 Task: Add Sprouts Whipped Cream Cheese Spread to the cart.
Action: Mouse moved to (330, 157)
Screenshot: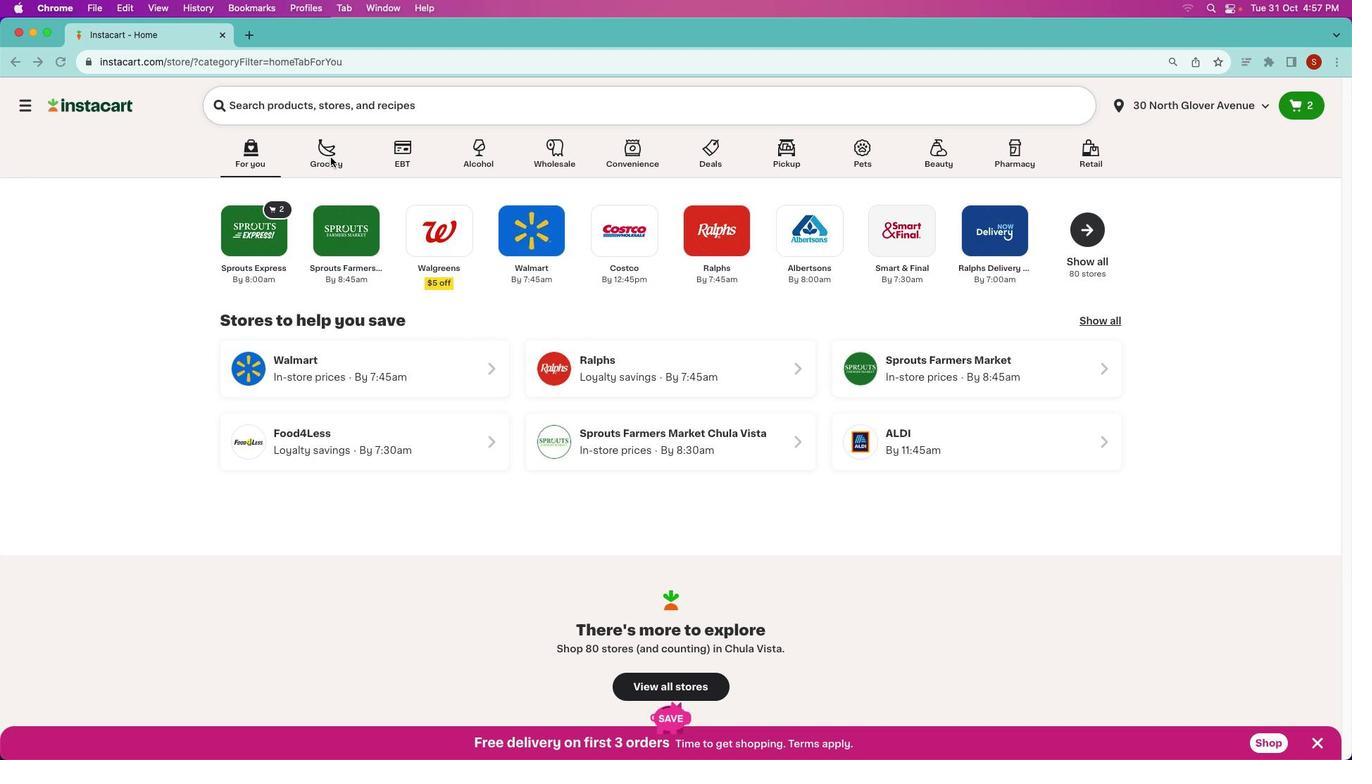 
Action: Mouse pressed left at (330, 157)
Screenshot: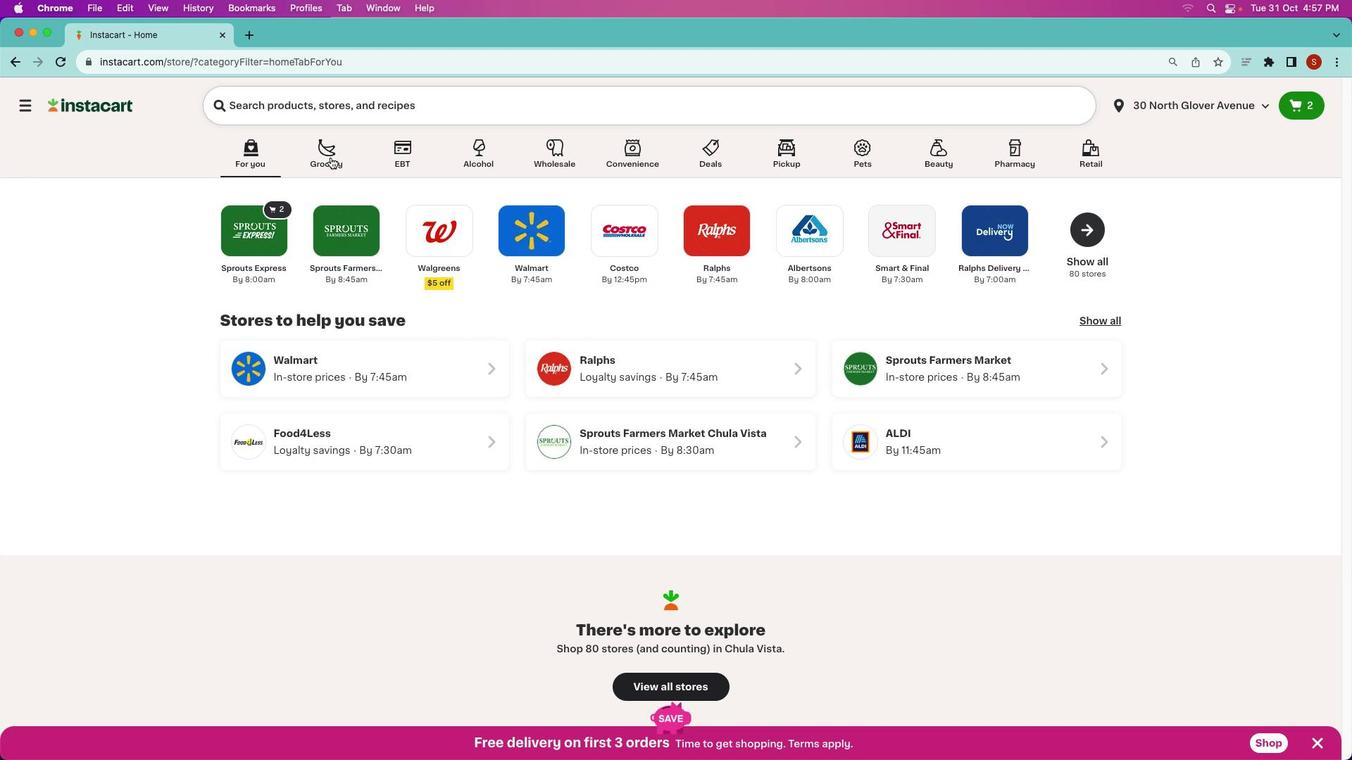 
Action: Mouse pressed left at (330, 157)
Screenshot: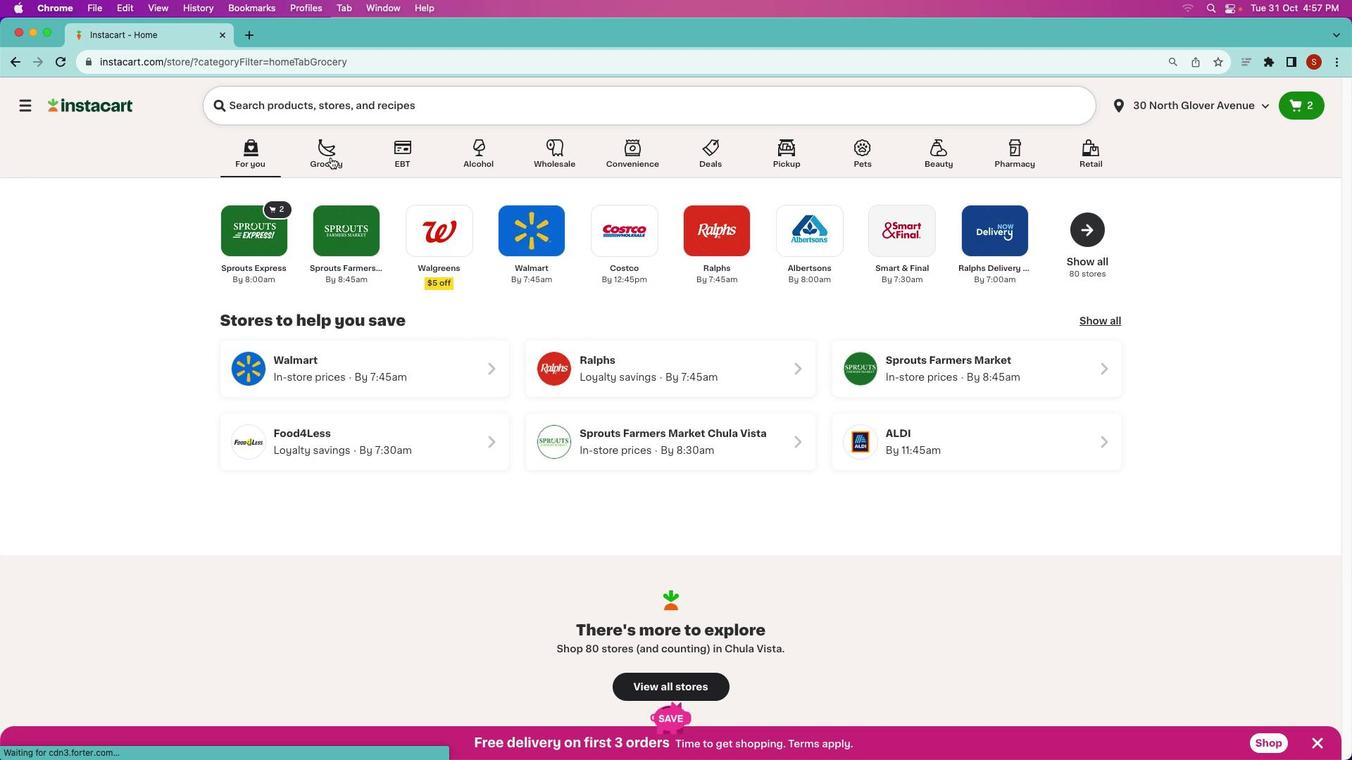 
Action: Mouse moved to (583, 379)
Screenshot: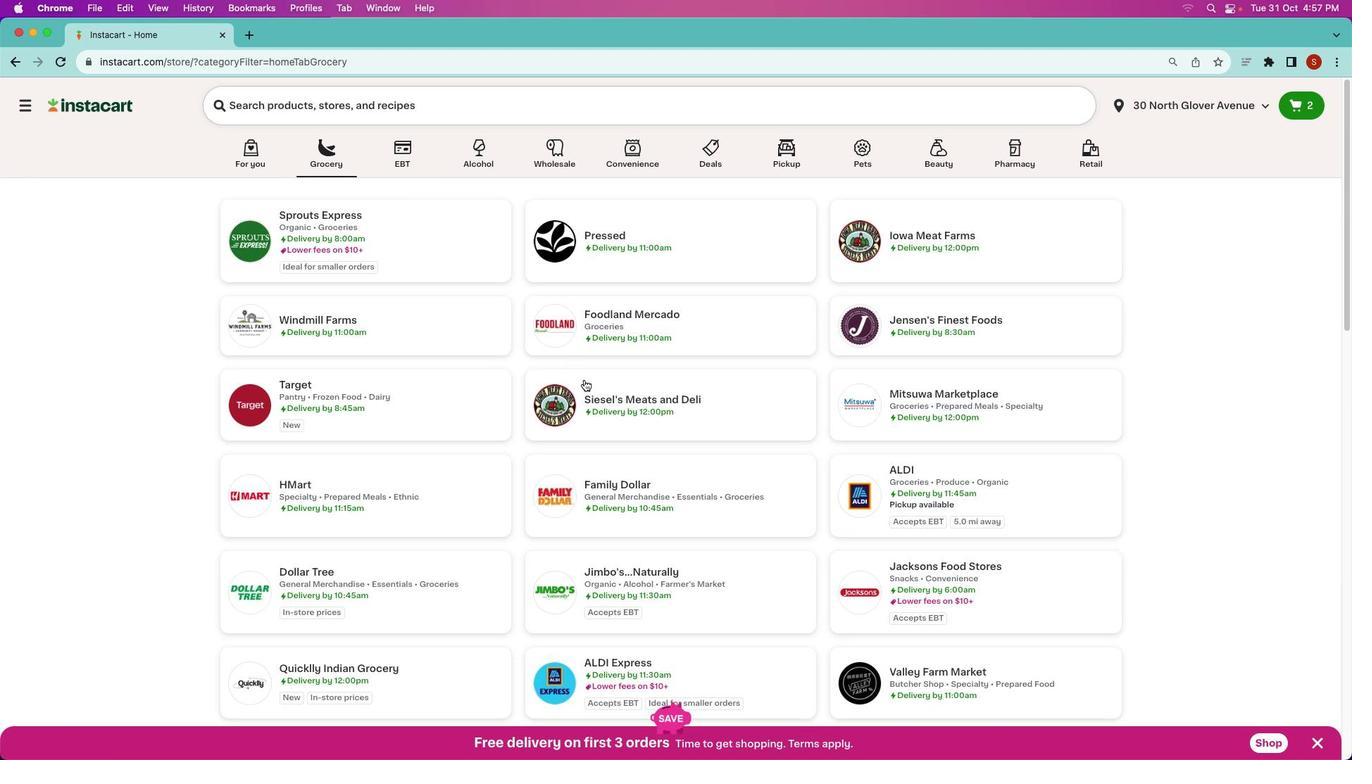 
Action: Mouse scrolled (583, 379) with delta (0, 0)
Screenshot: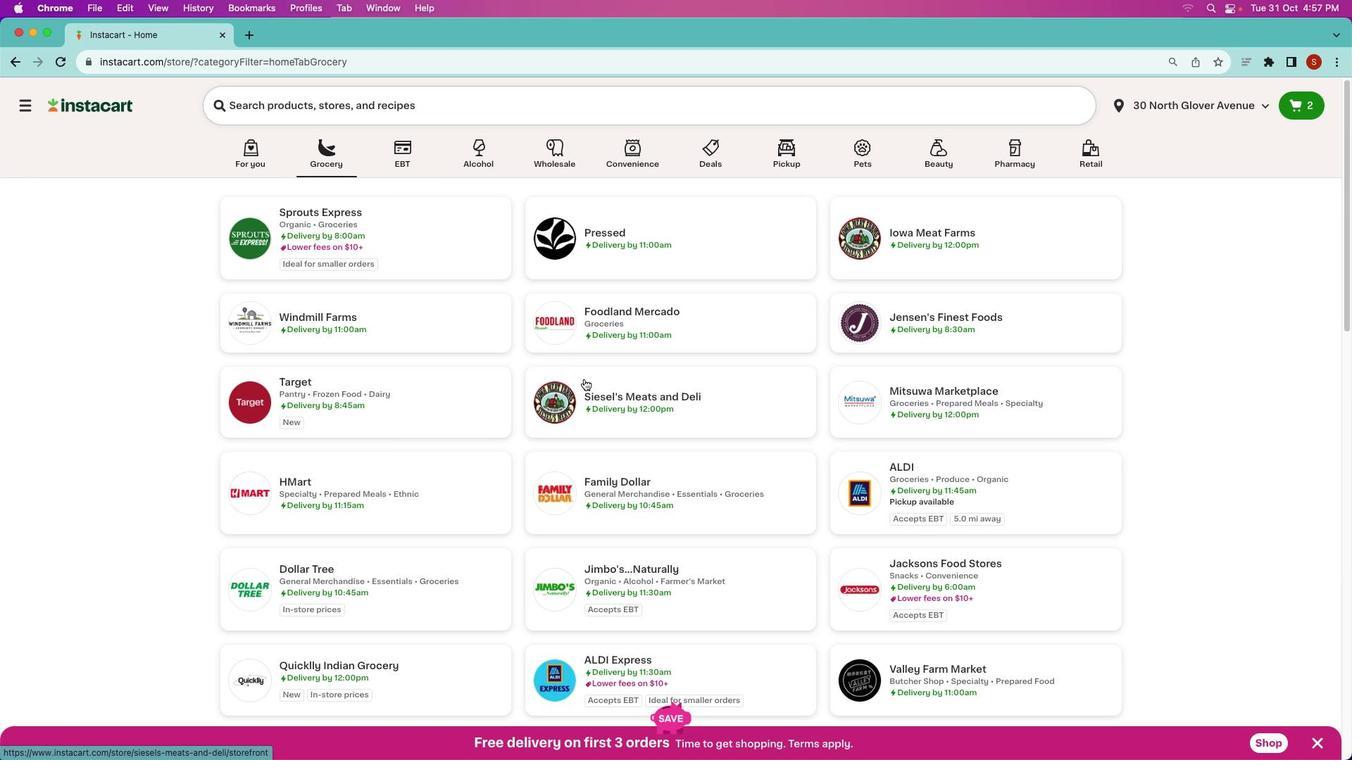 
Action: Mouse moved to (583, 379)
Screenshot: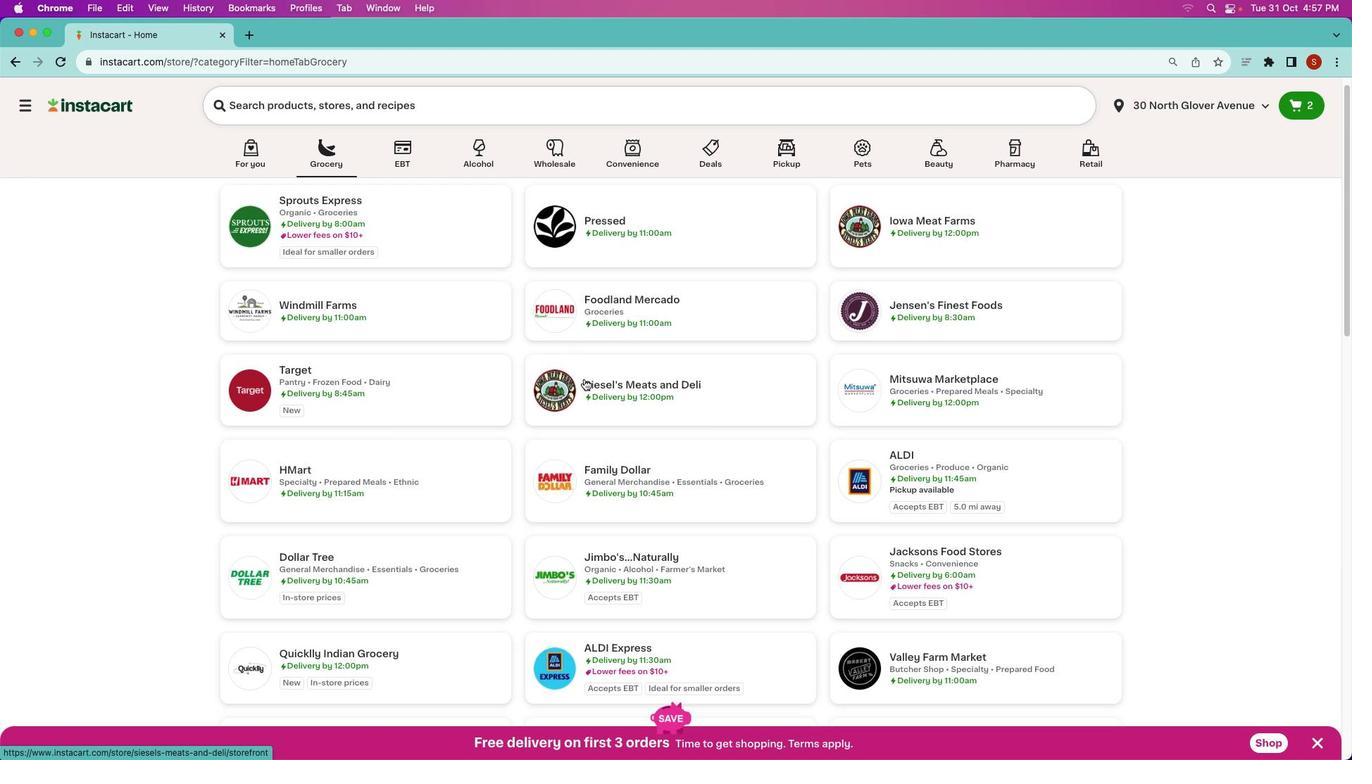 
Action: Mouse scrolled (583, 379) with delta (0, 0)
Screenshot: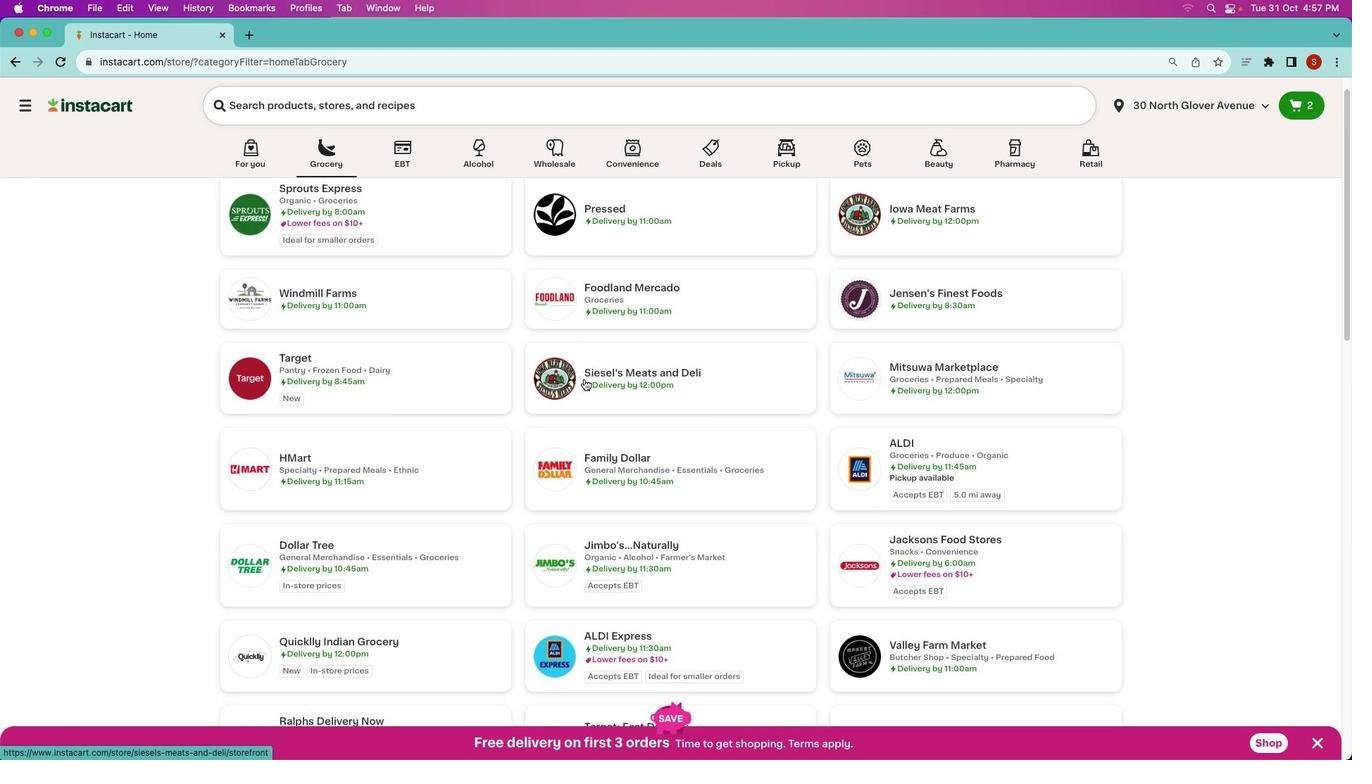 
Action: Mouse moved to (584, 379)
Screenshot: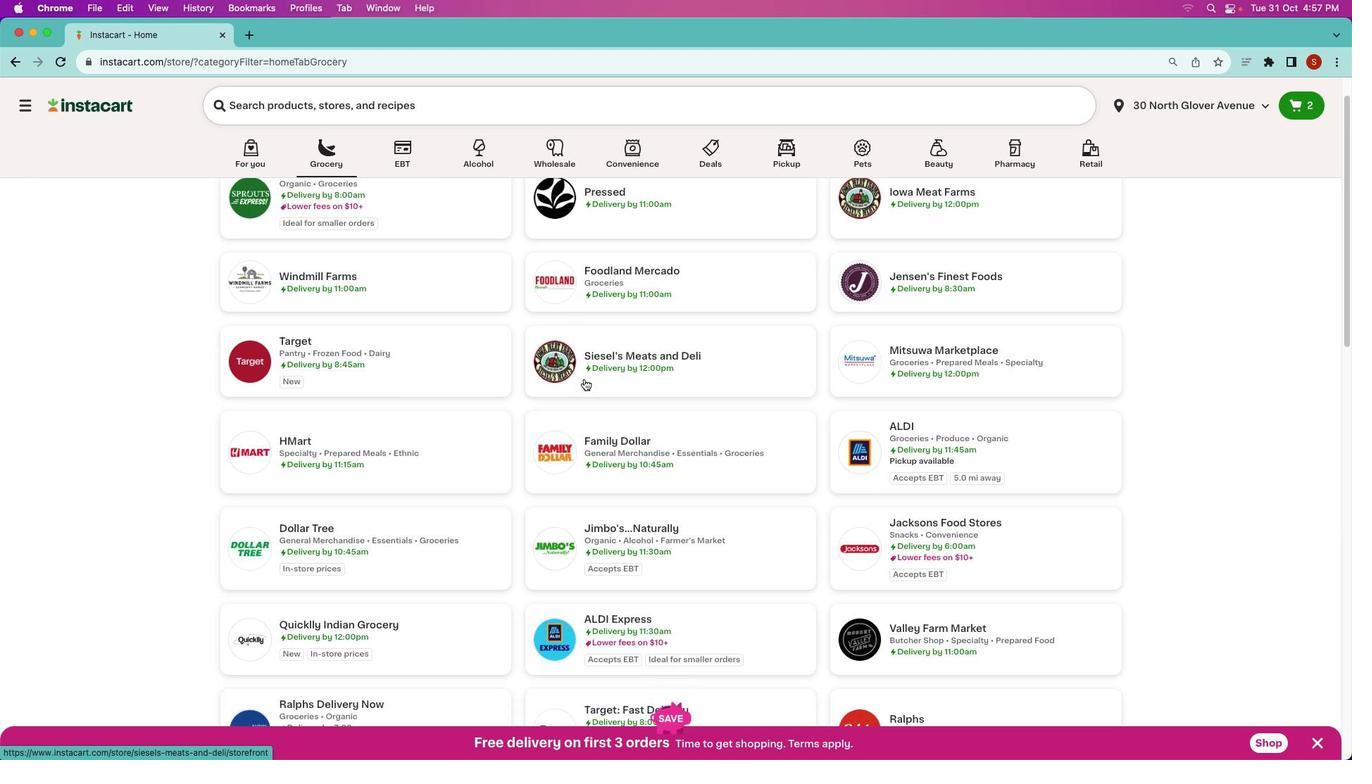 
Action: Mouse scrolled (584, 379) with delta (0, 0)
Screenshot: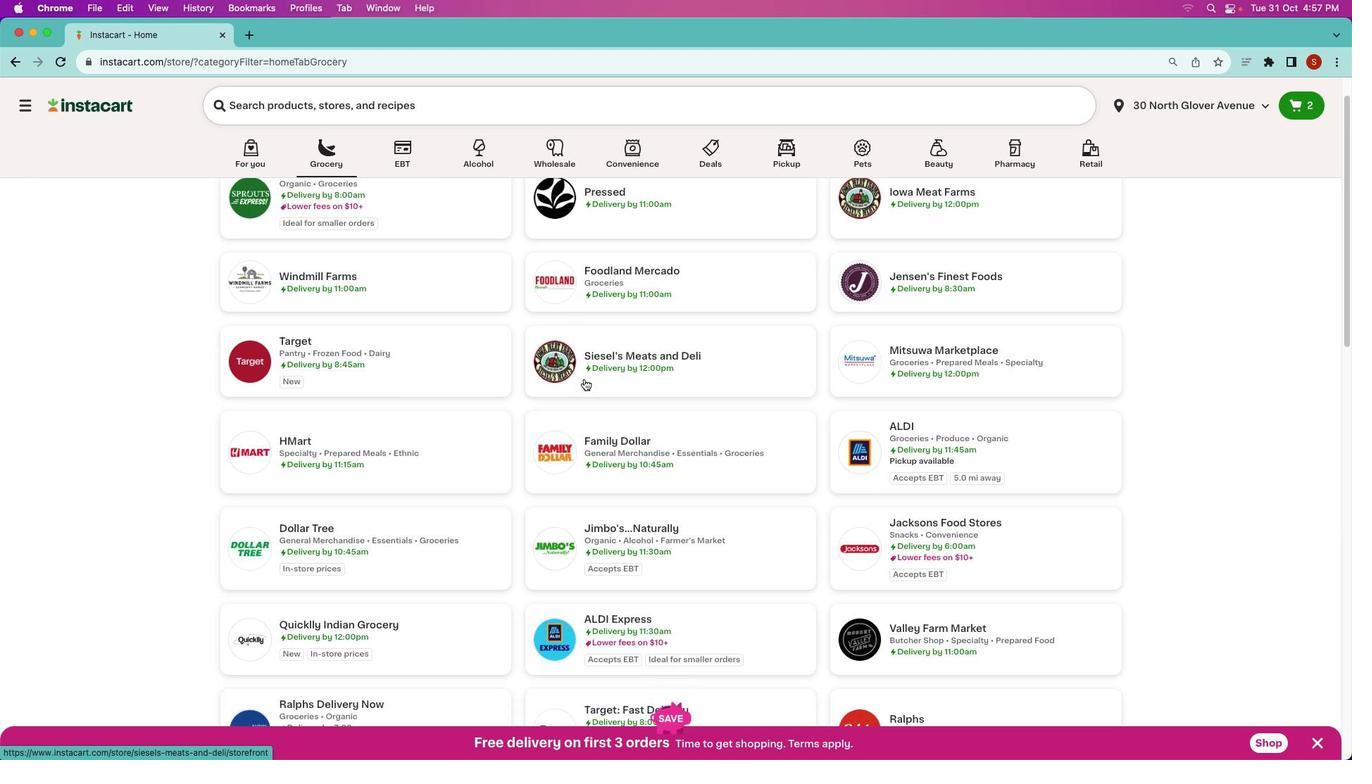 
Action: Mouse moved to (584, 379)
Screenshot: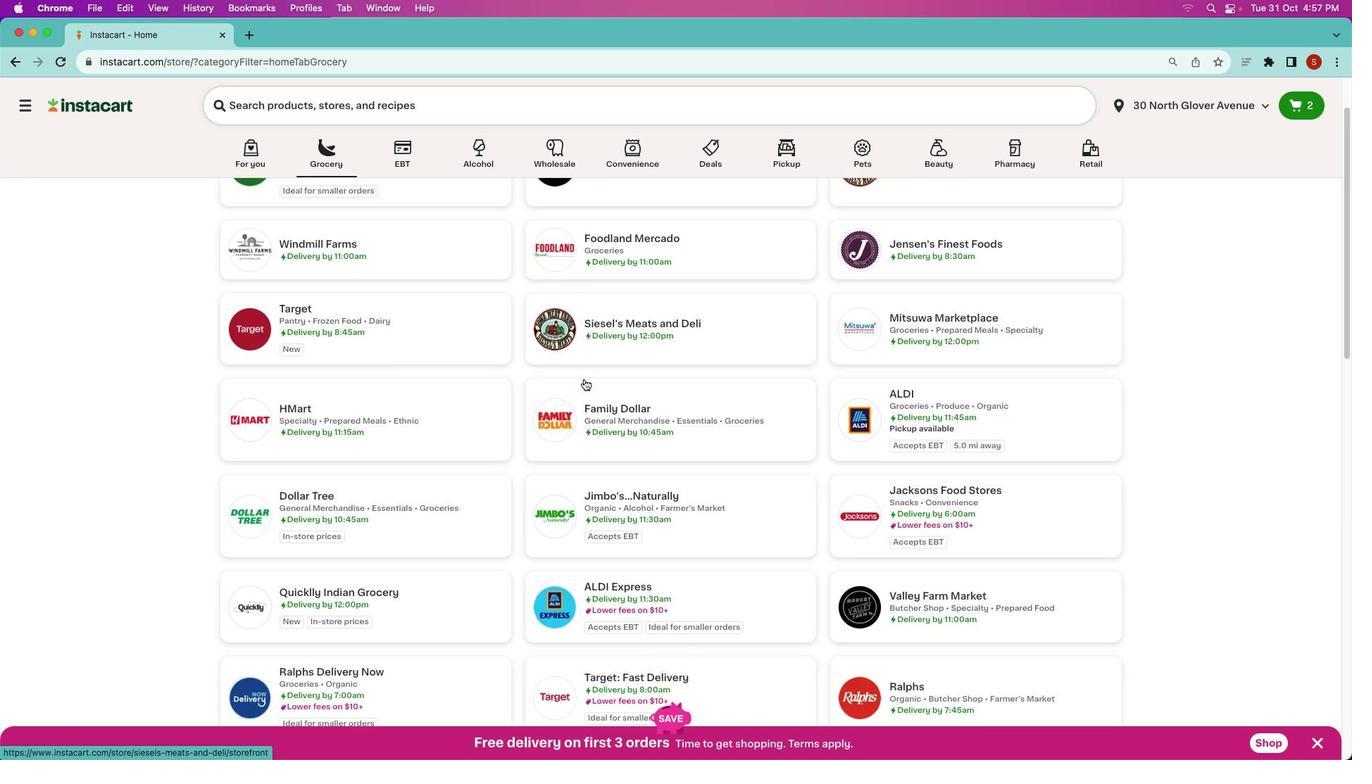 
Action: Mouse scrolled (584, 379) with delta (0, -1)
Screenshot: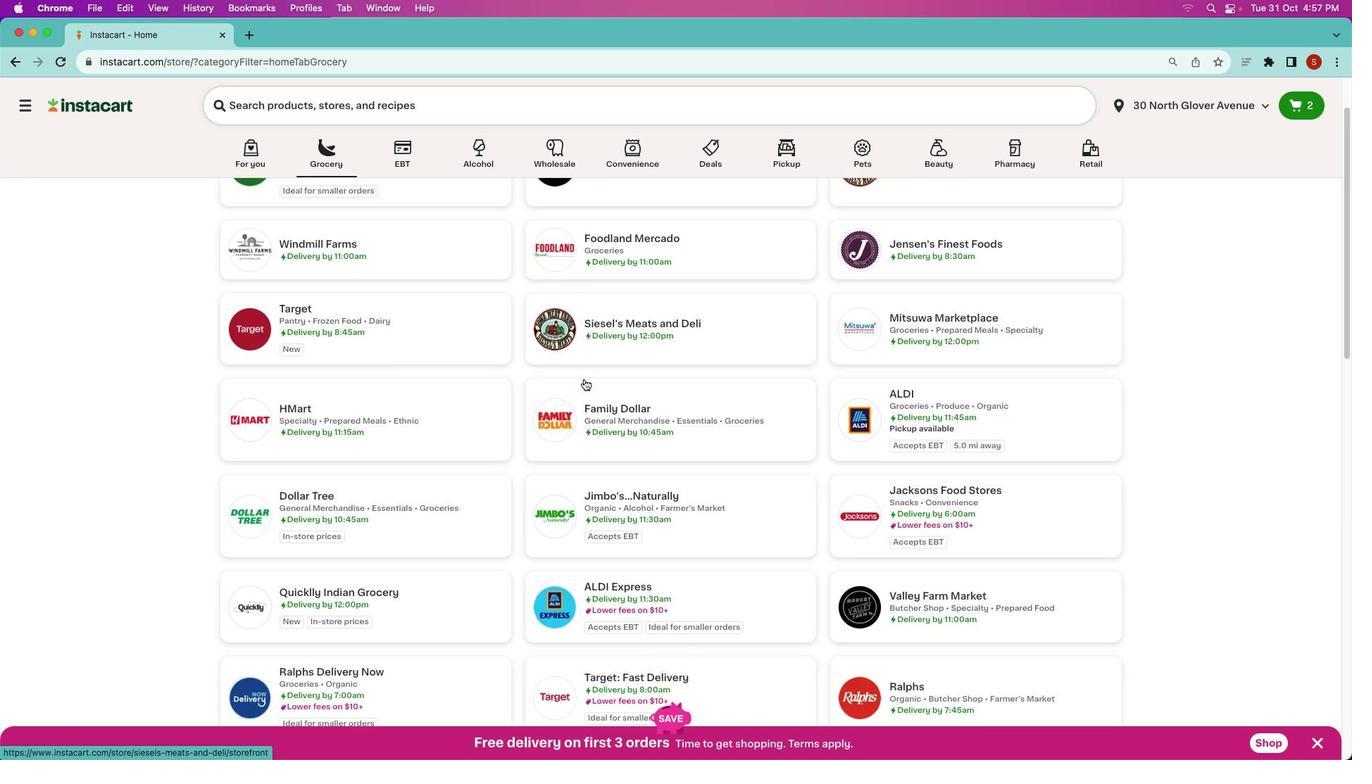 
Action: Mouse moved to (584, 378)
Screenshot: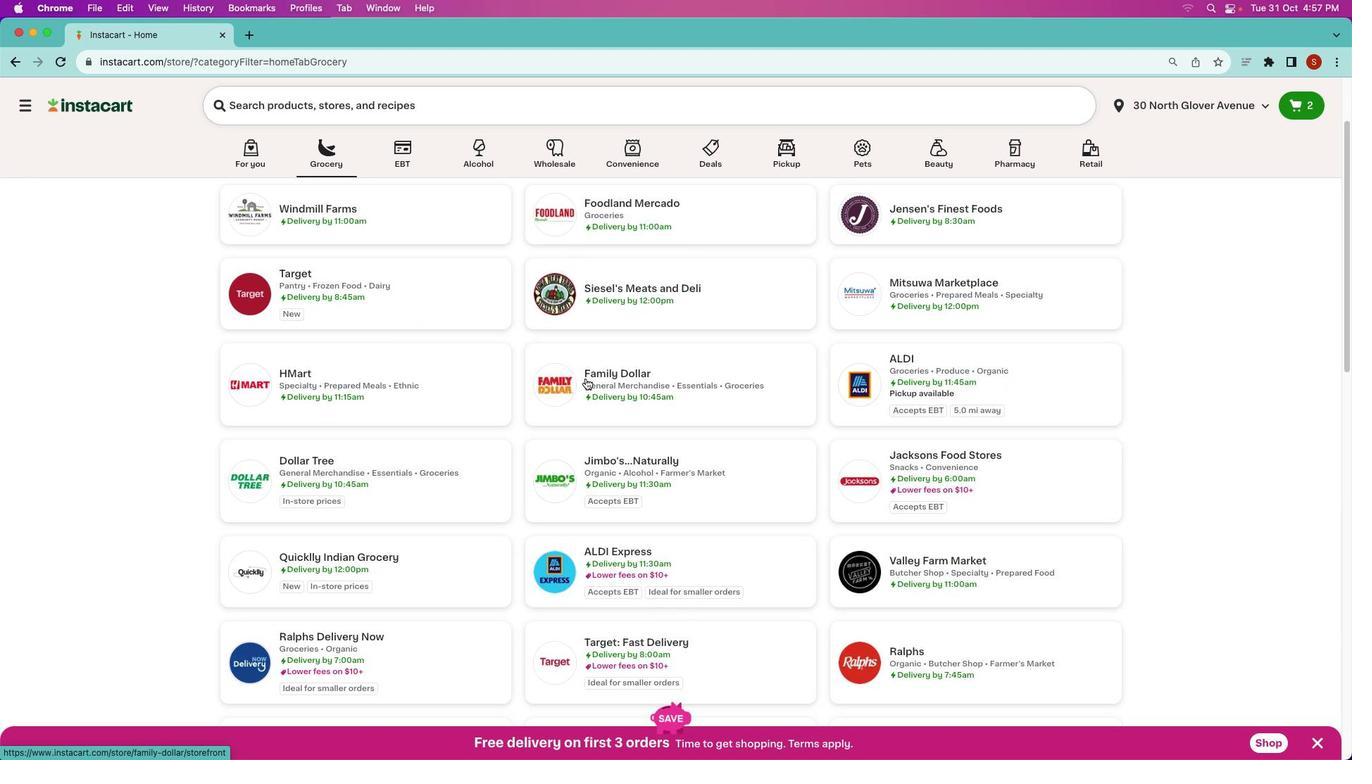 
Action: Mouse scrolled (584, 378) with delta (0, 0)
Screenshot: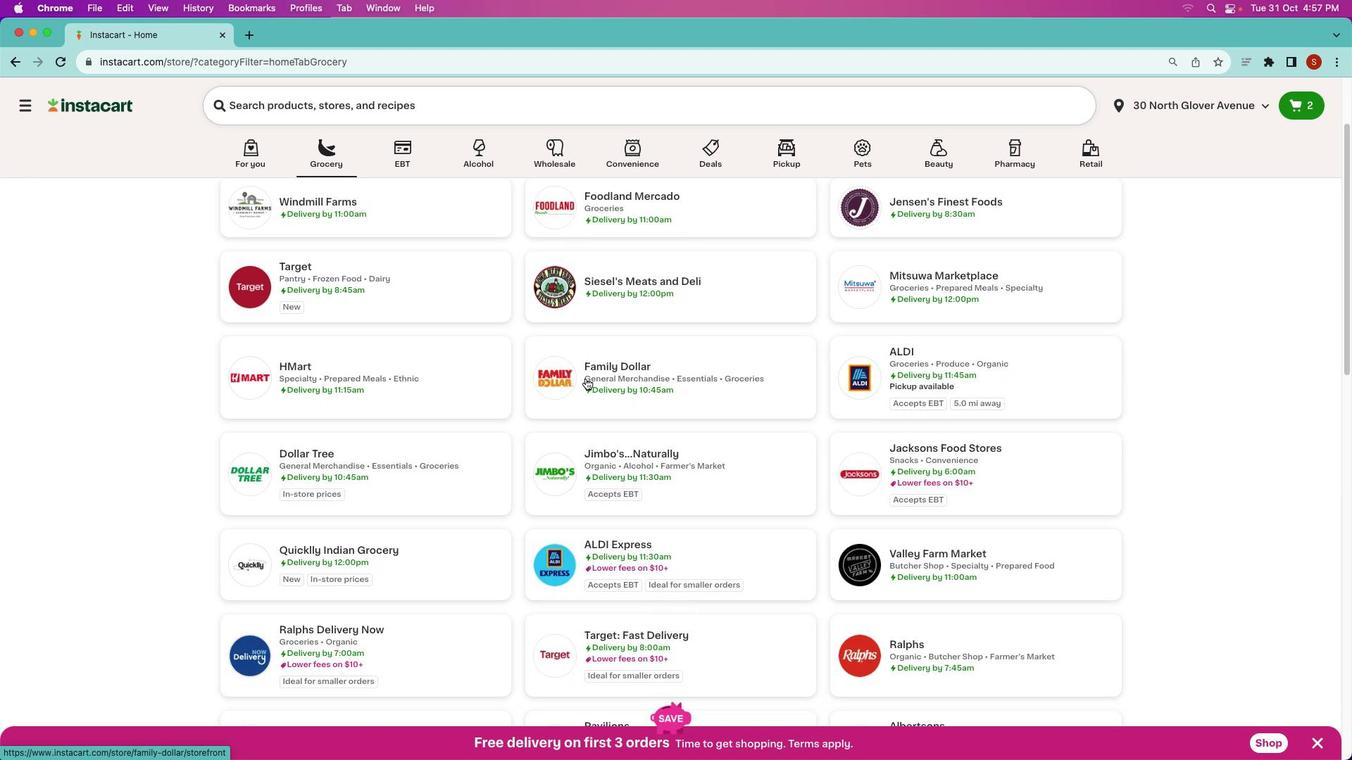 
Action: Mouse moved to (585, 378)
Screenshot: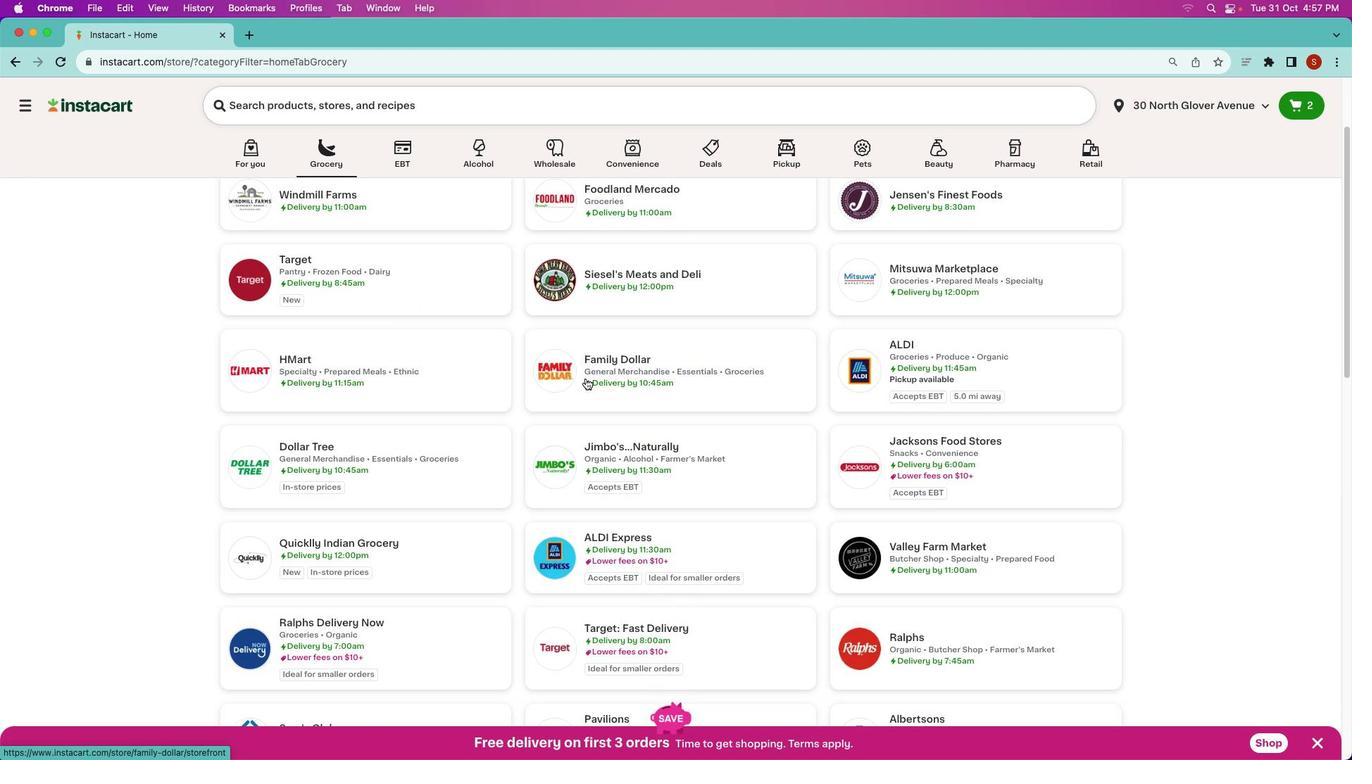 
Action: Mouse scrolled (585, 378) with delta (0, 0)
Screenshot: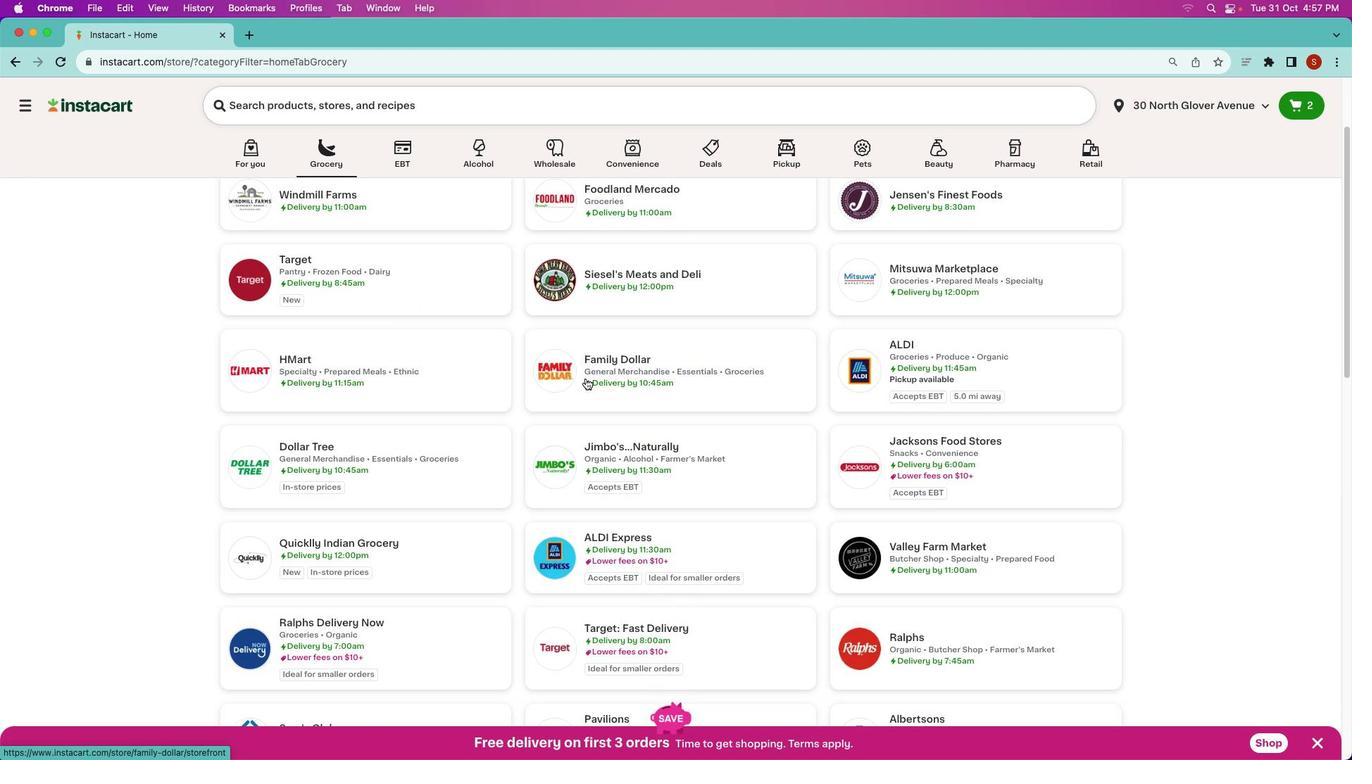 
Action: Mouse moved to (586, 385)
Screenshot: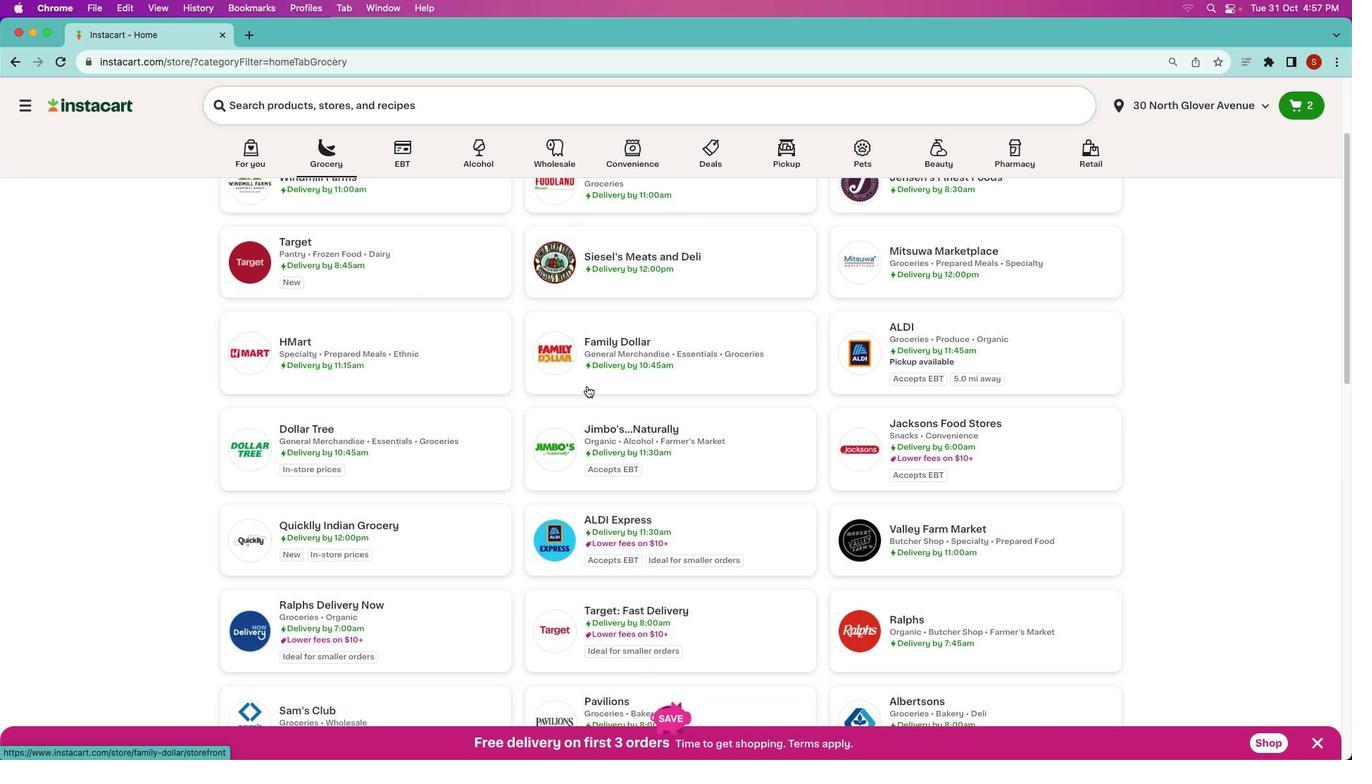 
Action: Mouse scrolled (586, 385) with delta (0, 0)
Screenshot: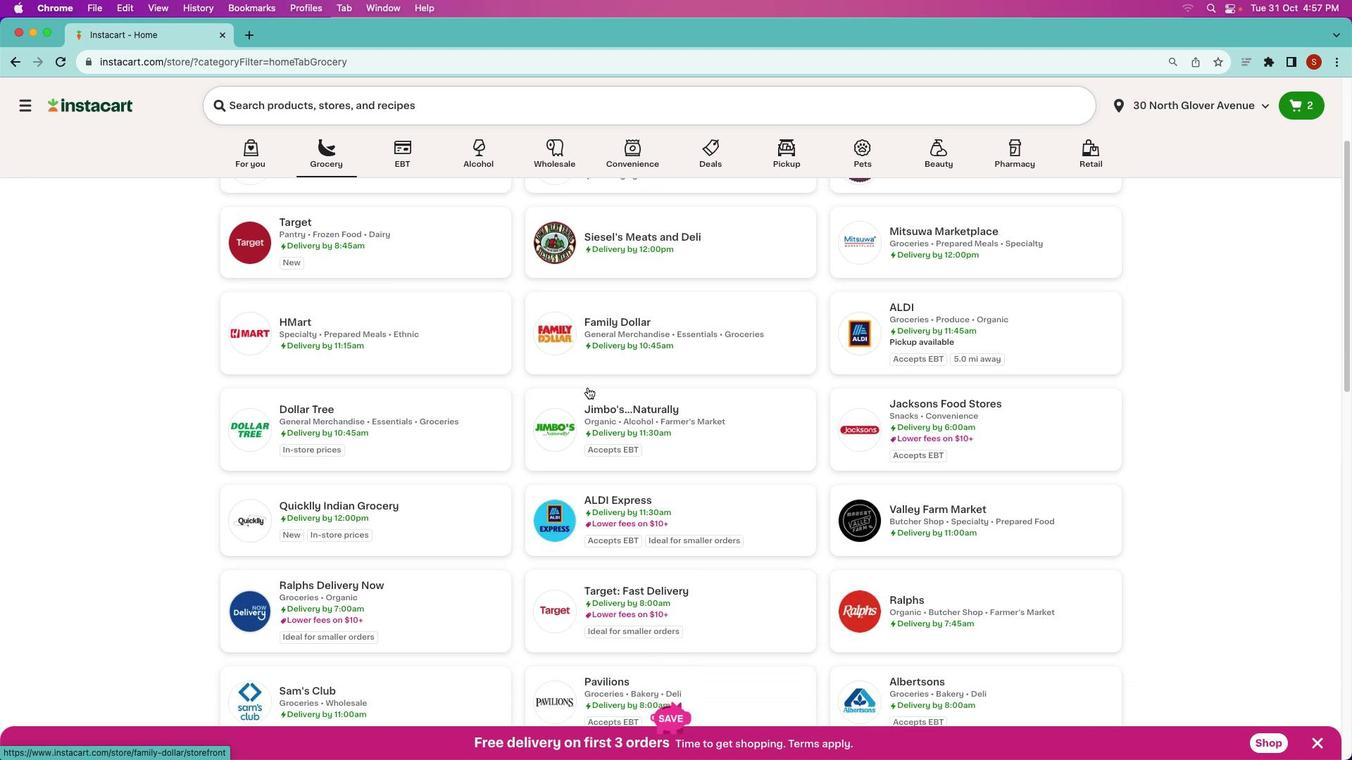 
Action: Mouse scrolled (586, 385) with delta (0, 0)
Screenshot: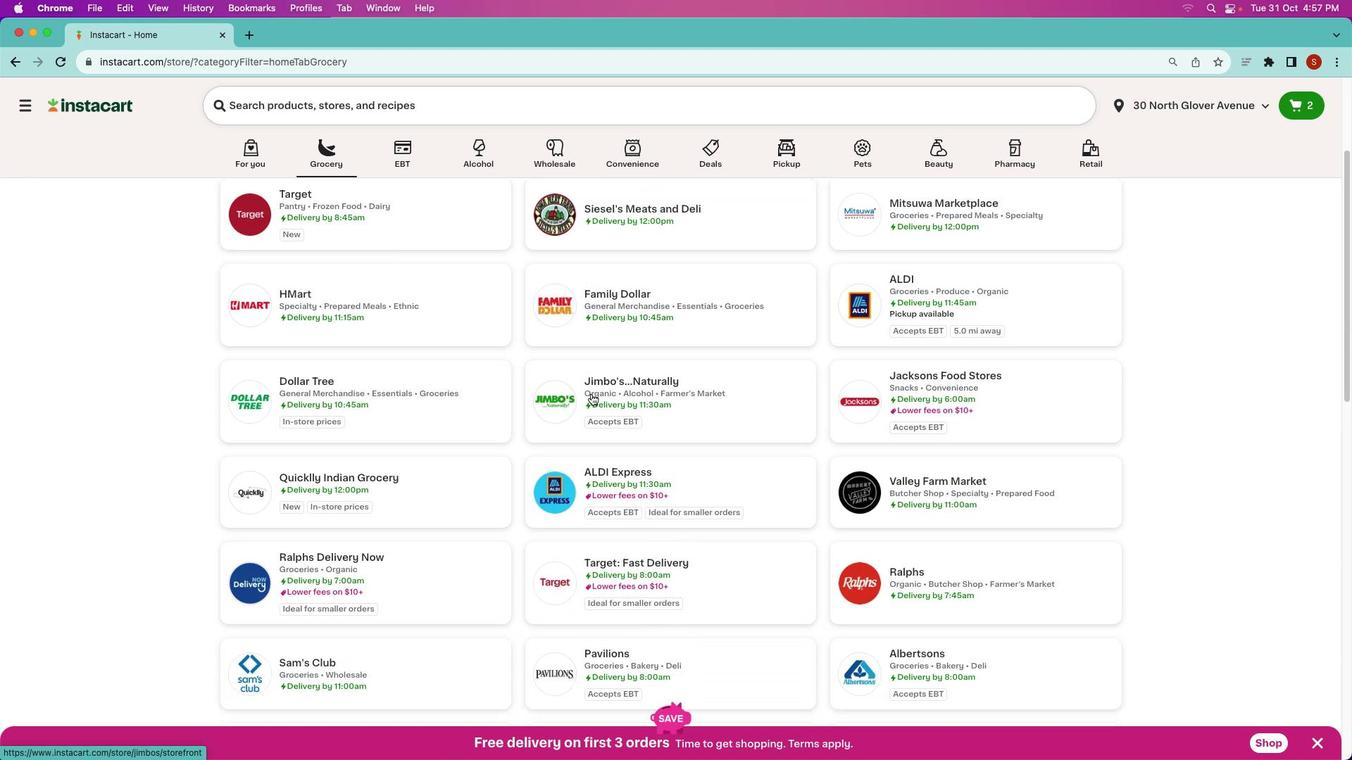 
Action: Mouse scrolled (586, 385) with delta (0, -1)
Screenshot: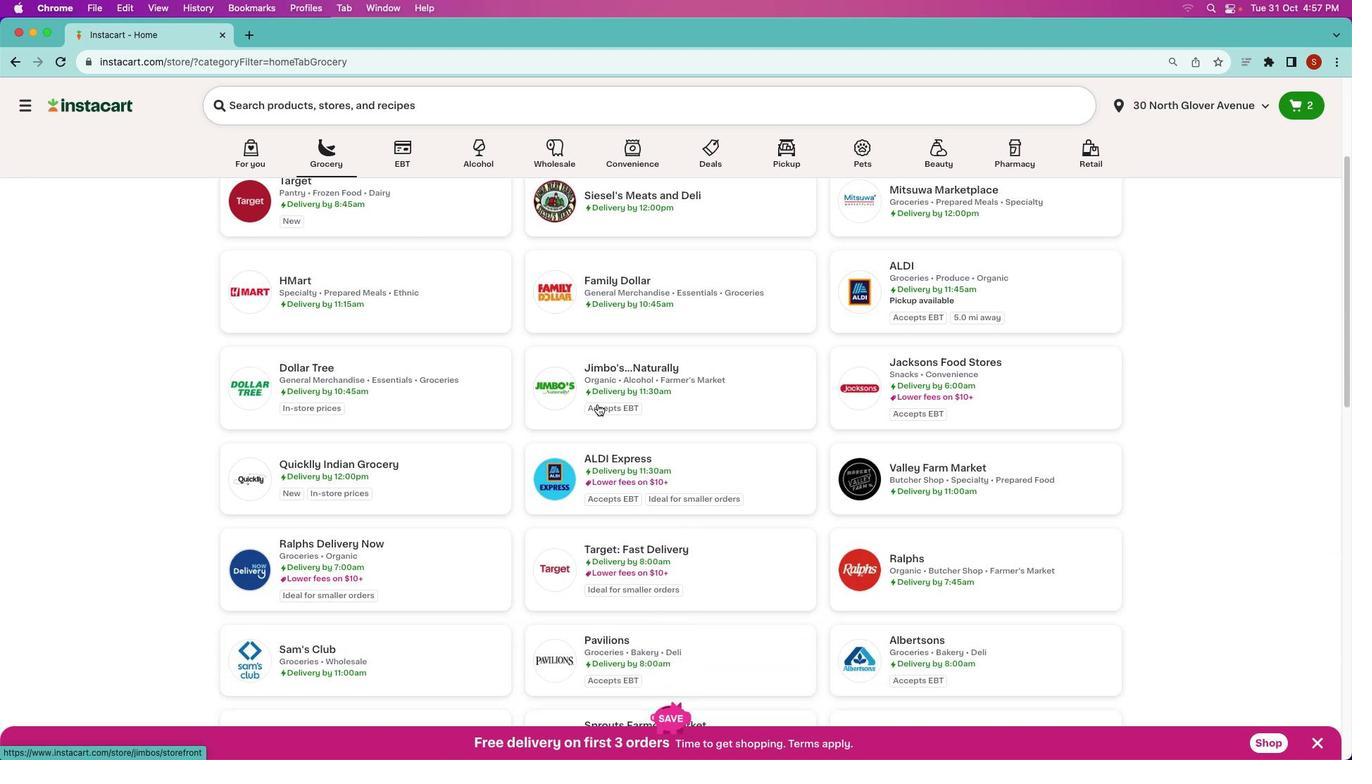 
Action: Mouse moved to (604, 418)
Screenshot: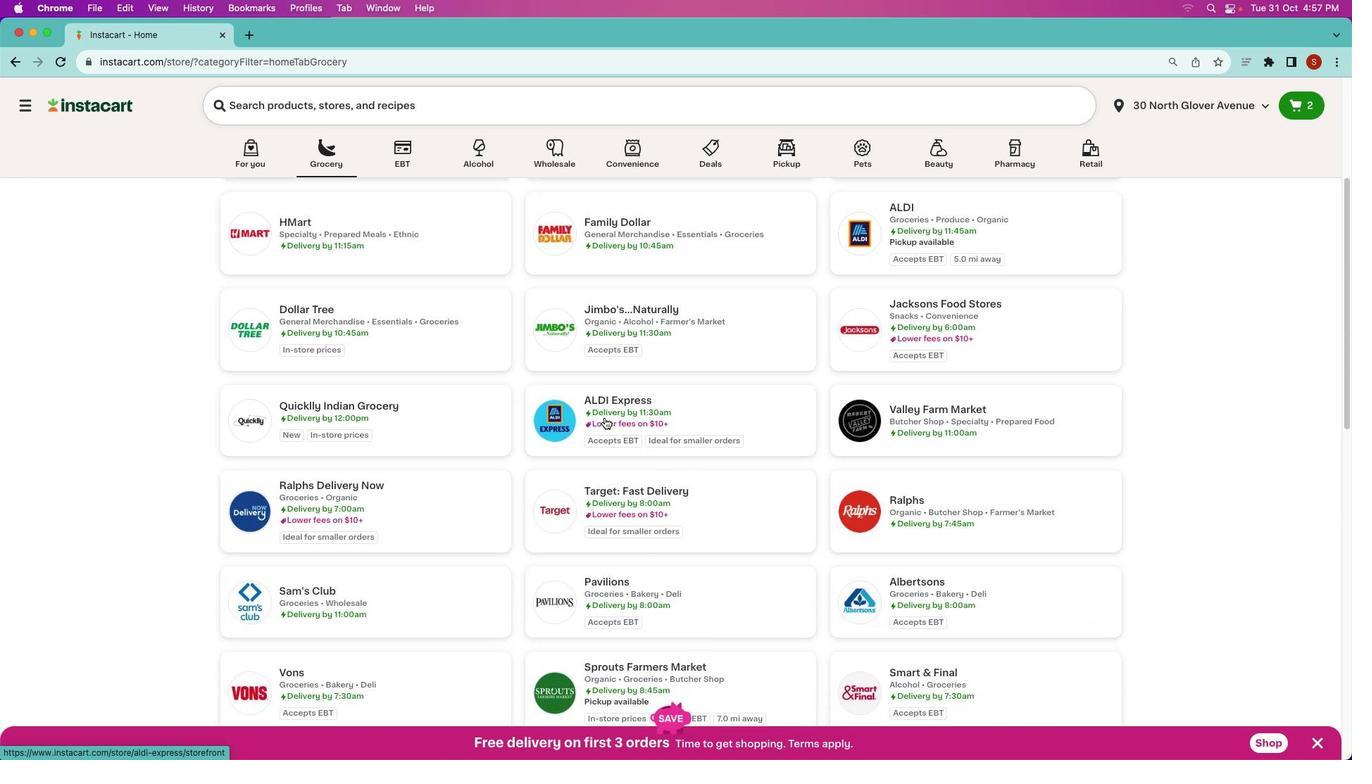 
Action: Mouse scrolled (604, 418) with delta (0, 0)
Screenshot: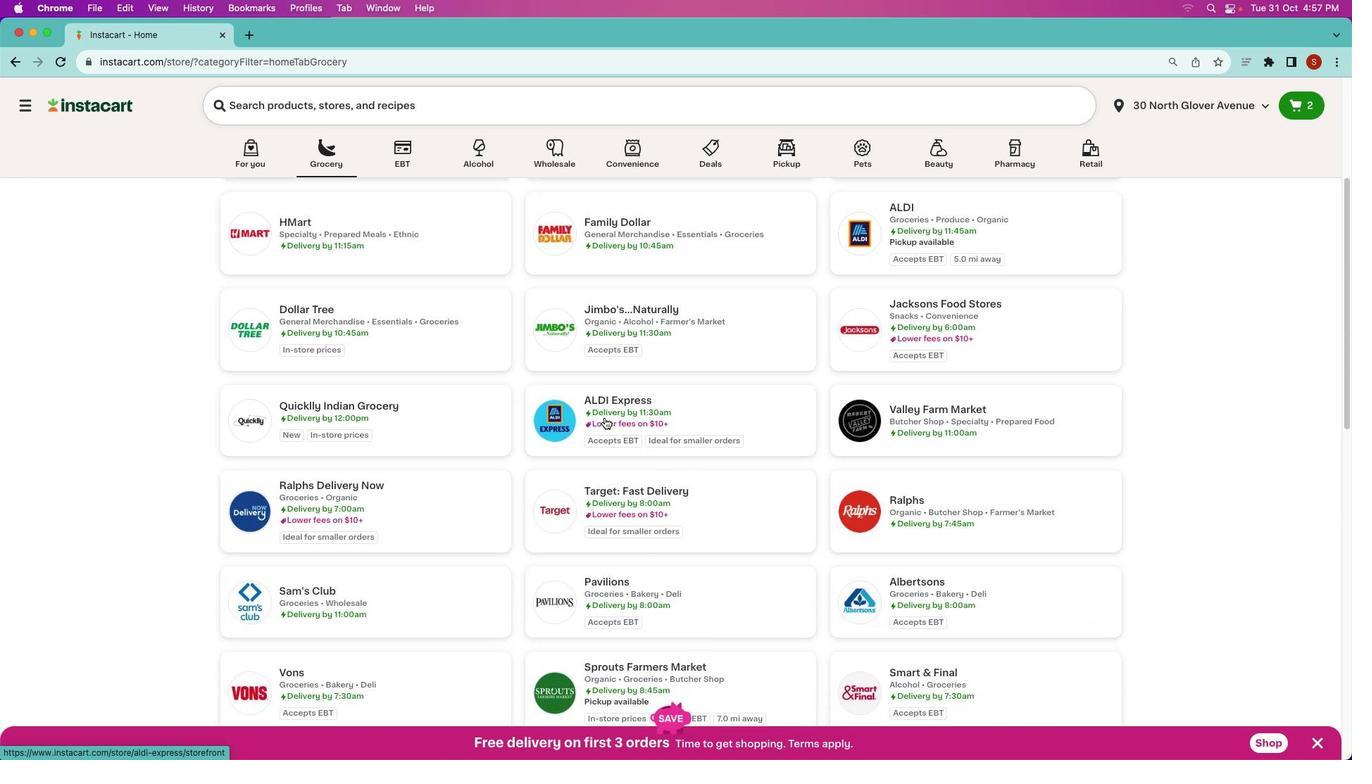 
Action: Mouse moved to (604, 417)
Screenshot: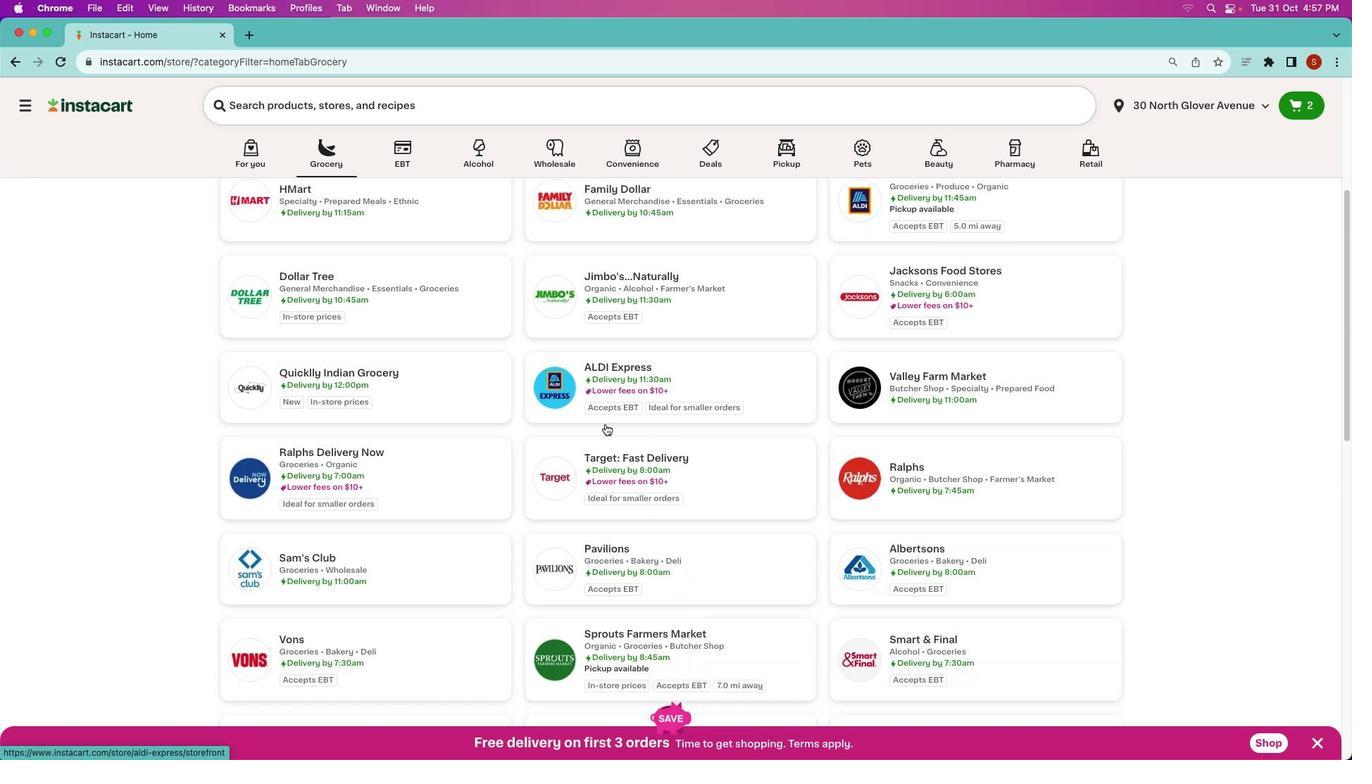 
Action: Mouse scrolled (604, 417) with delta (0, 0)
Screenshot: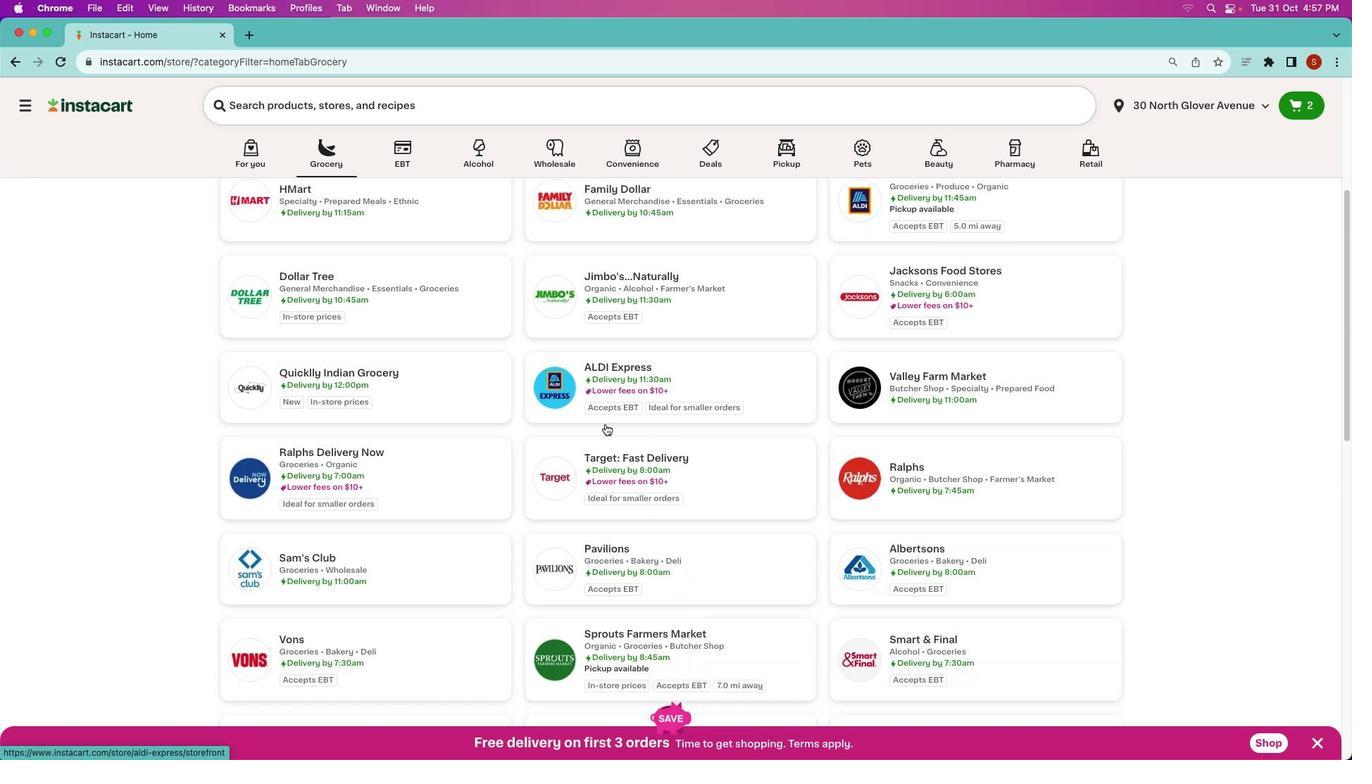 
Action: Mouse scrolled (604, 417) with delta (0, -2)
Screenshot: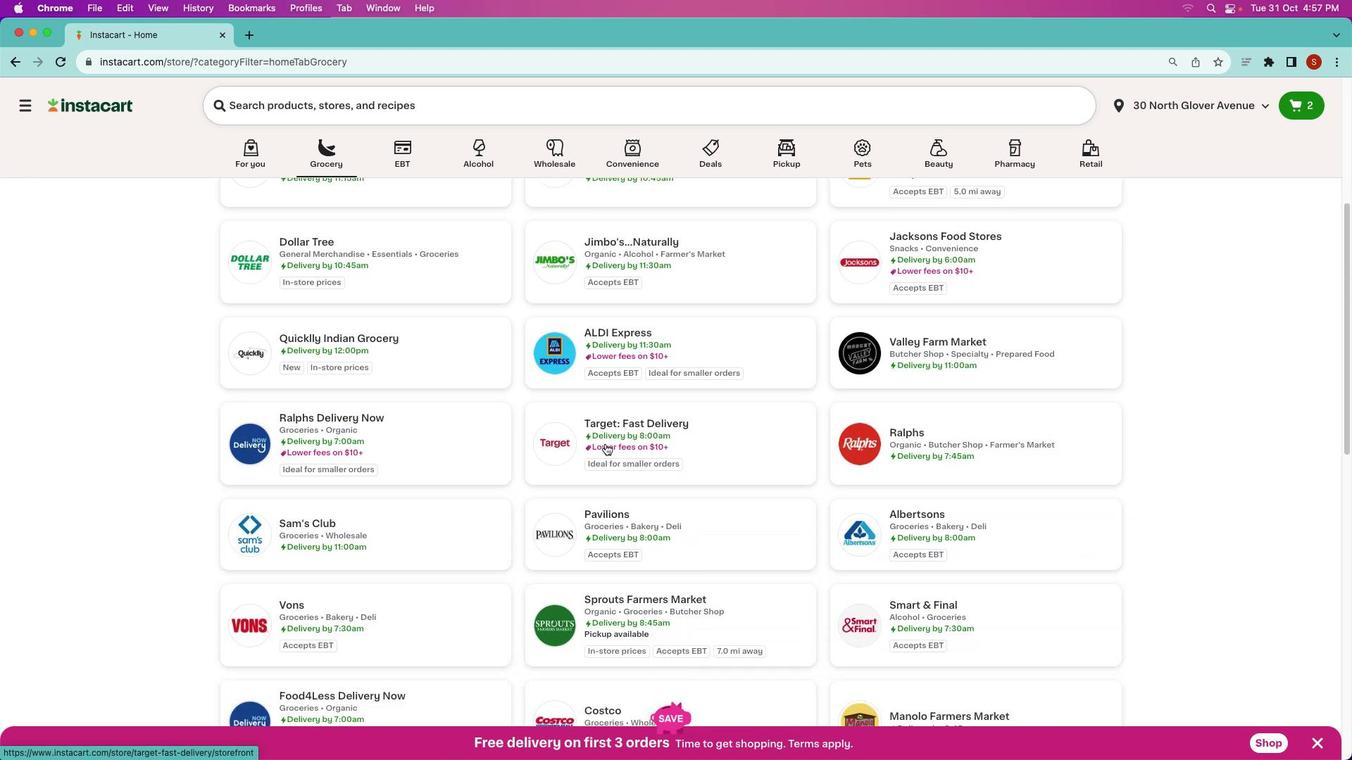 
Action: Mouse moved to (651, 574)
Screenshot: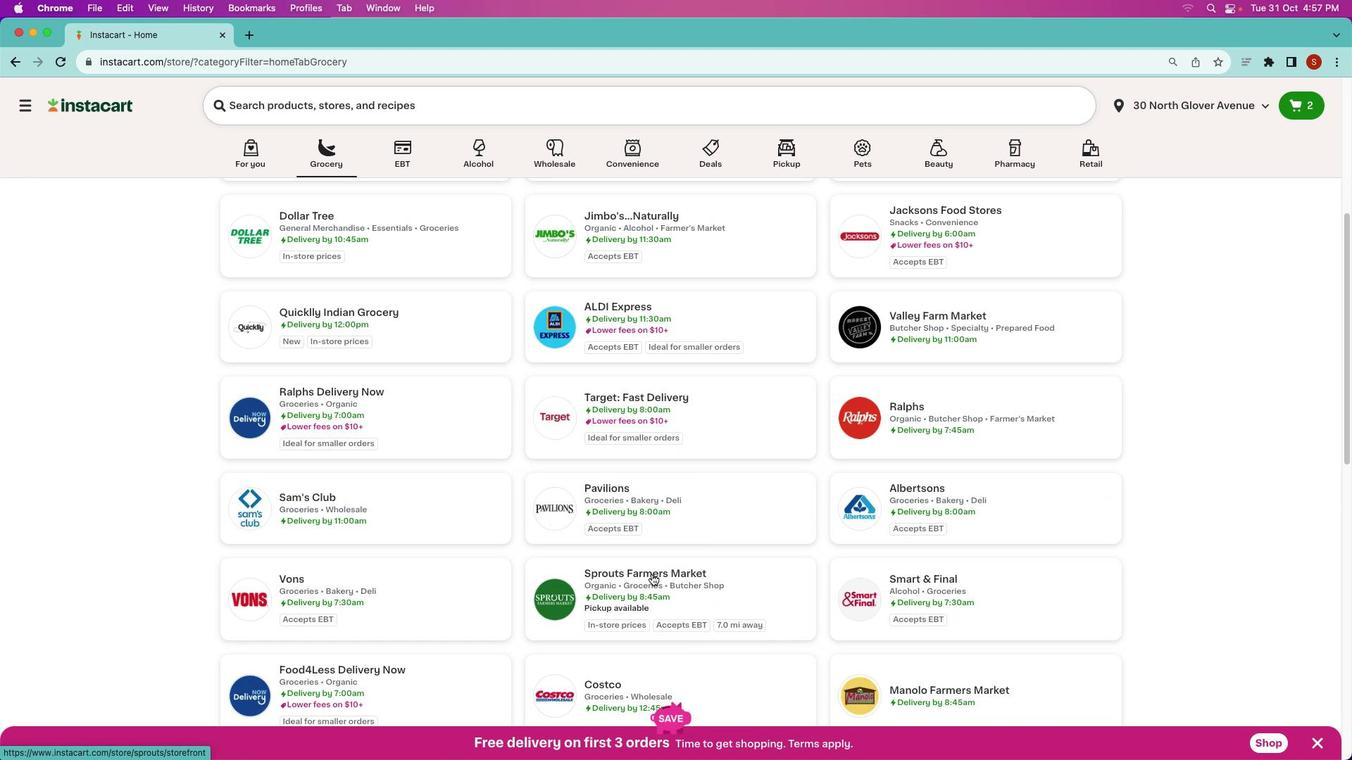 
Action: Mouse pressed left at (651, 574)
Screenshot: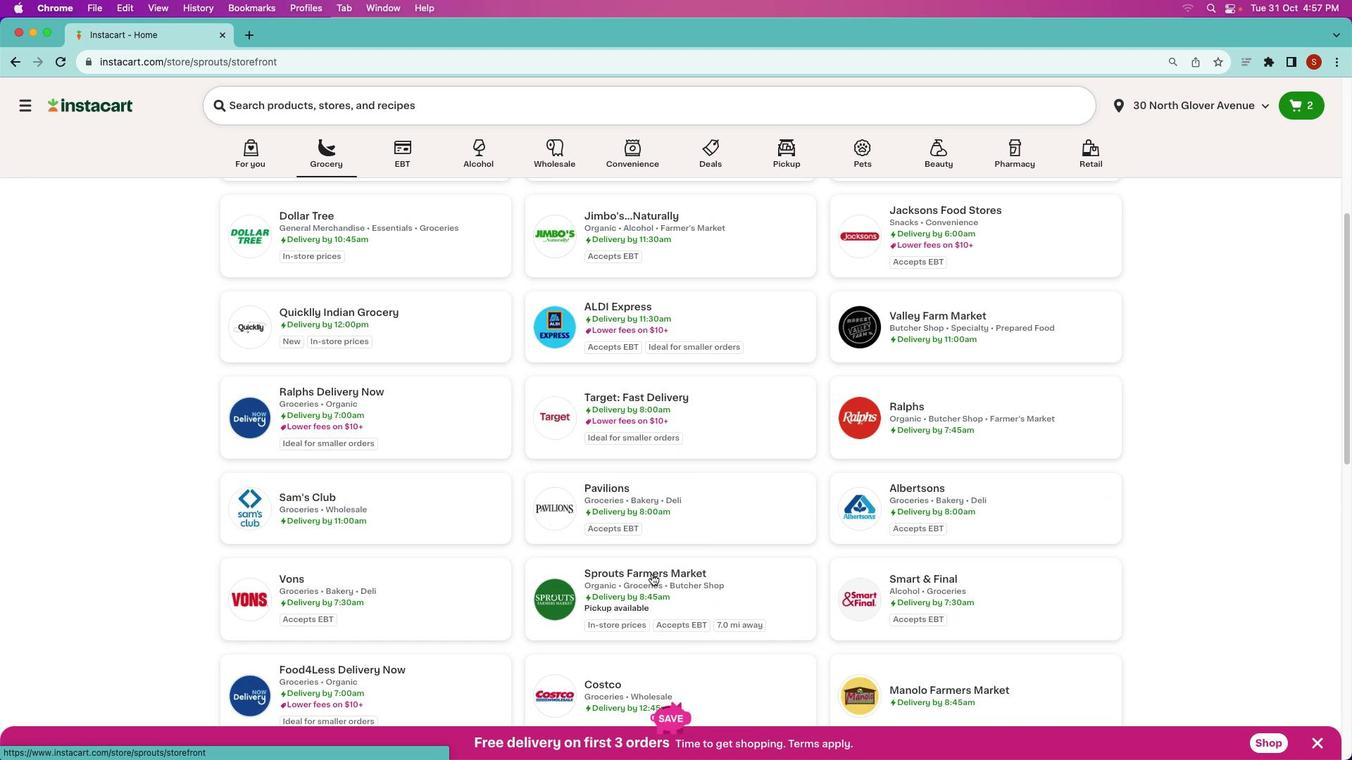 
Action: Mouse moved to (426, 158)
Screenshot: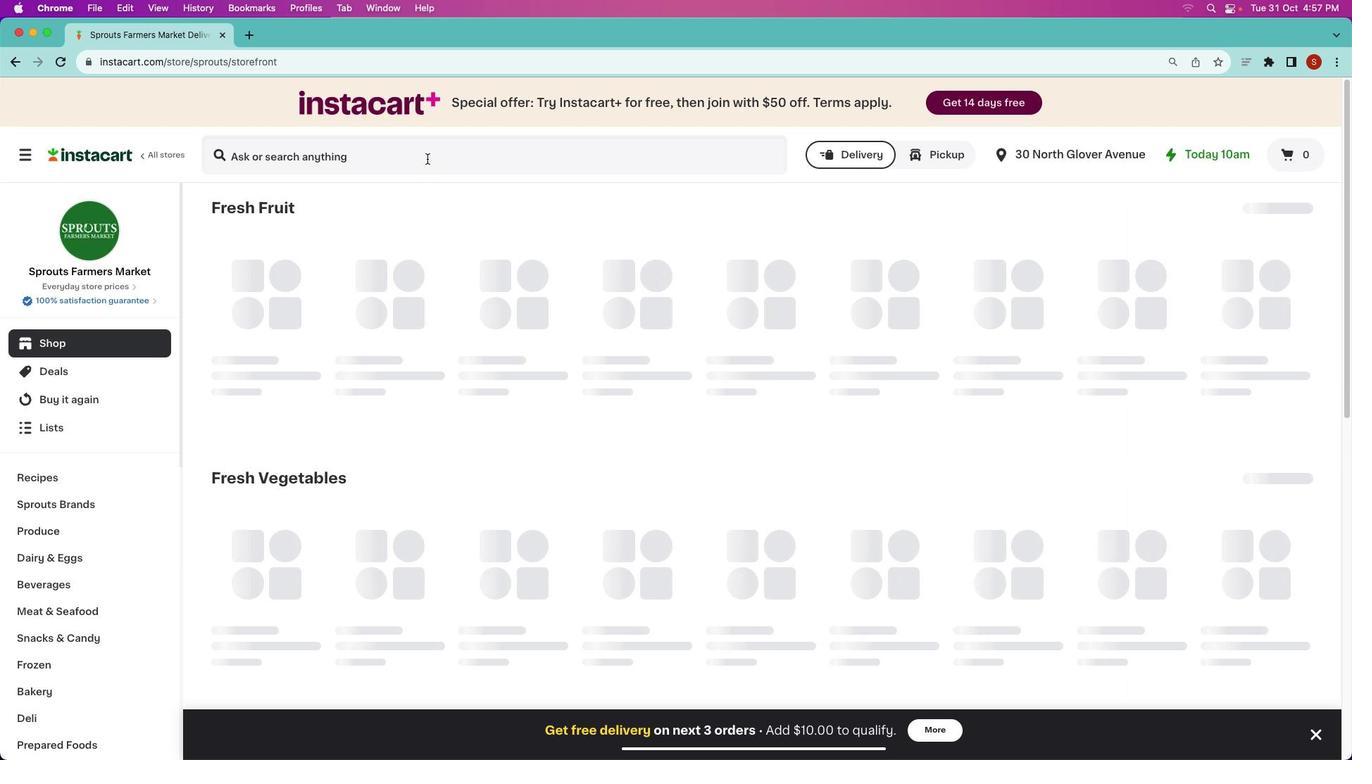 
Action: Mouse pressed left at (426, 158)
Screenshot: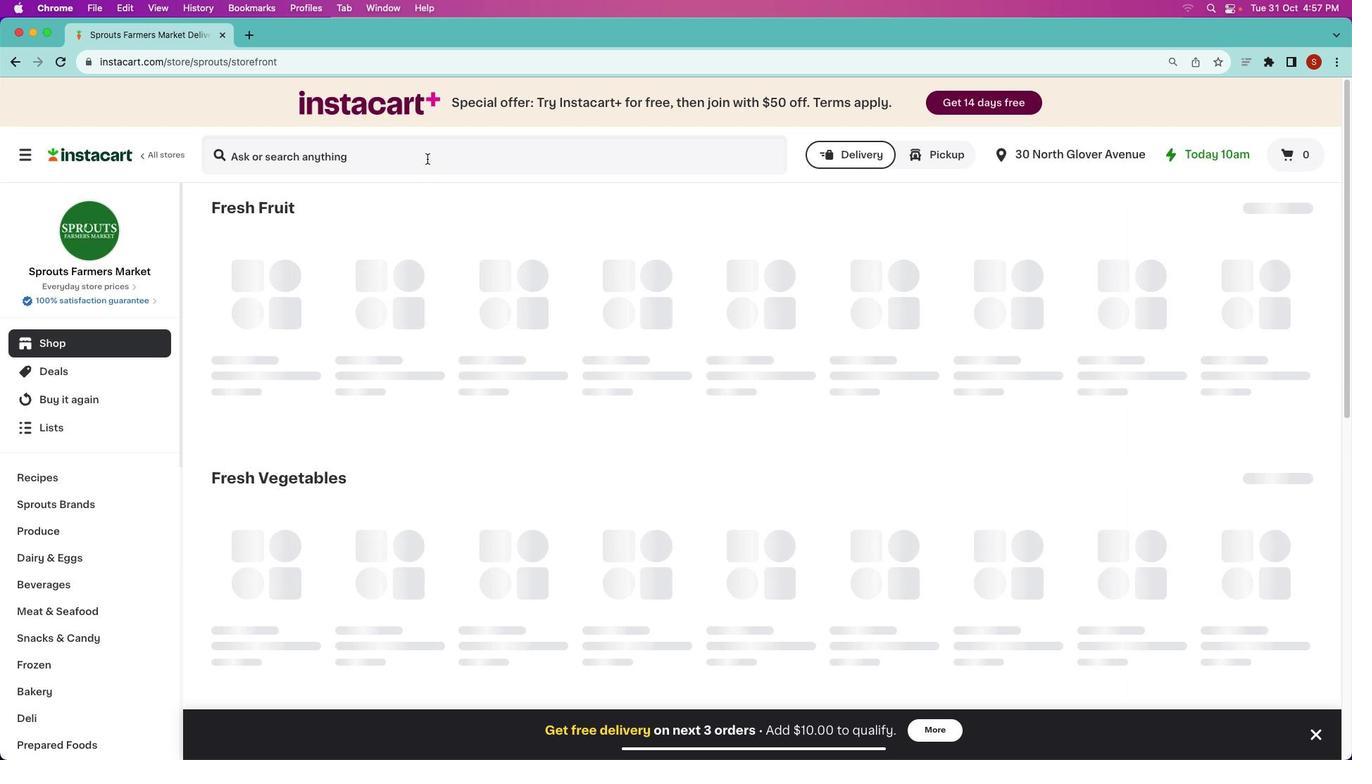 
Action: Key pressed 's''p''r''o''u''t''s'Key.space'w''h''i''p''p''e''d'Key.space'c''r''e''a''m'Key.space'c''h''e''s''s''e'Key.space's''p''r''e''a''d'Key.enter
Screenshot: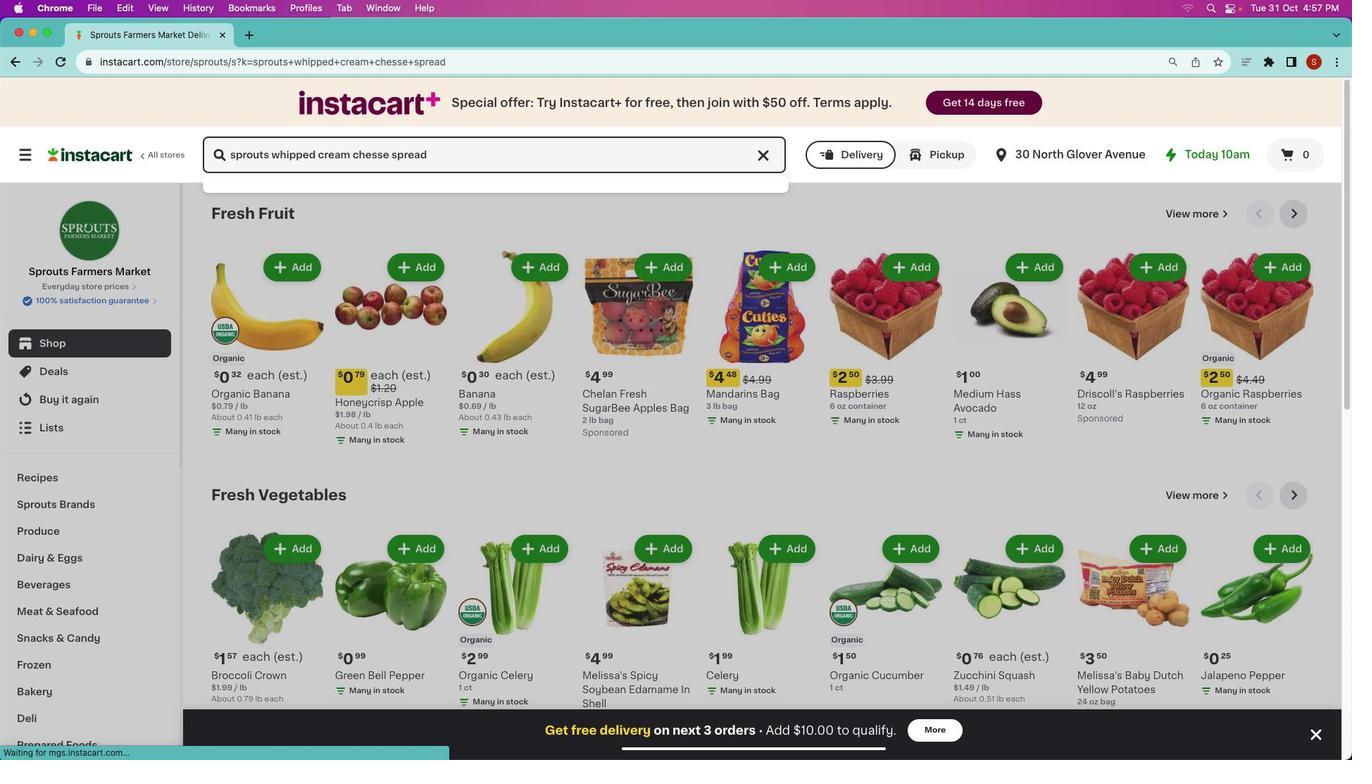
Action: Mouse moved to (395, 284)
Screenshot: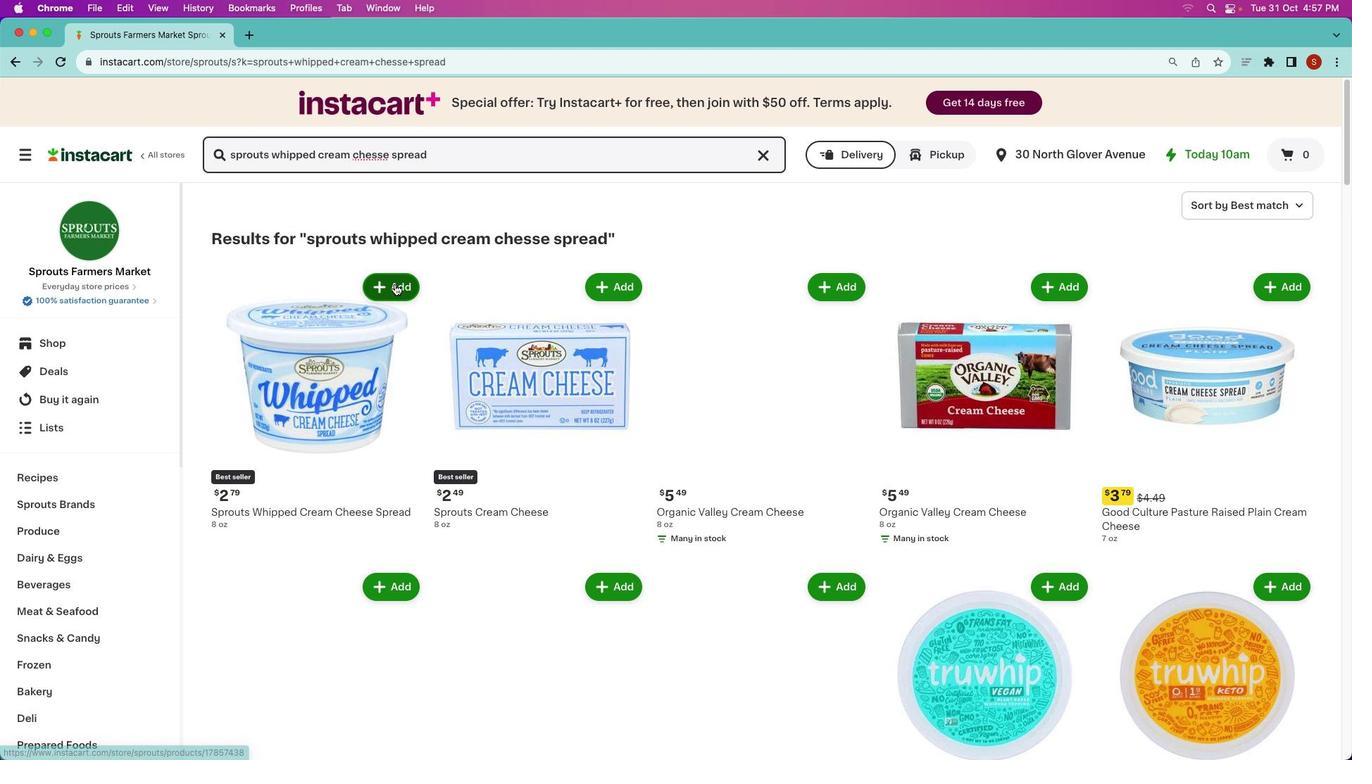 
Action: Mouse pressed left at (395, 284)
Screenshot: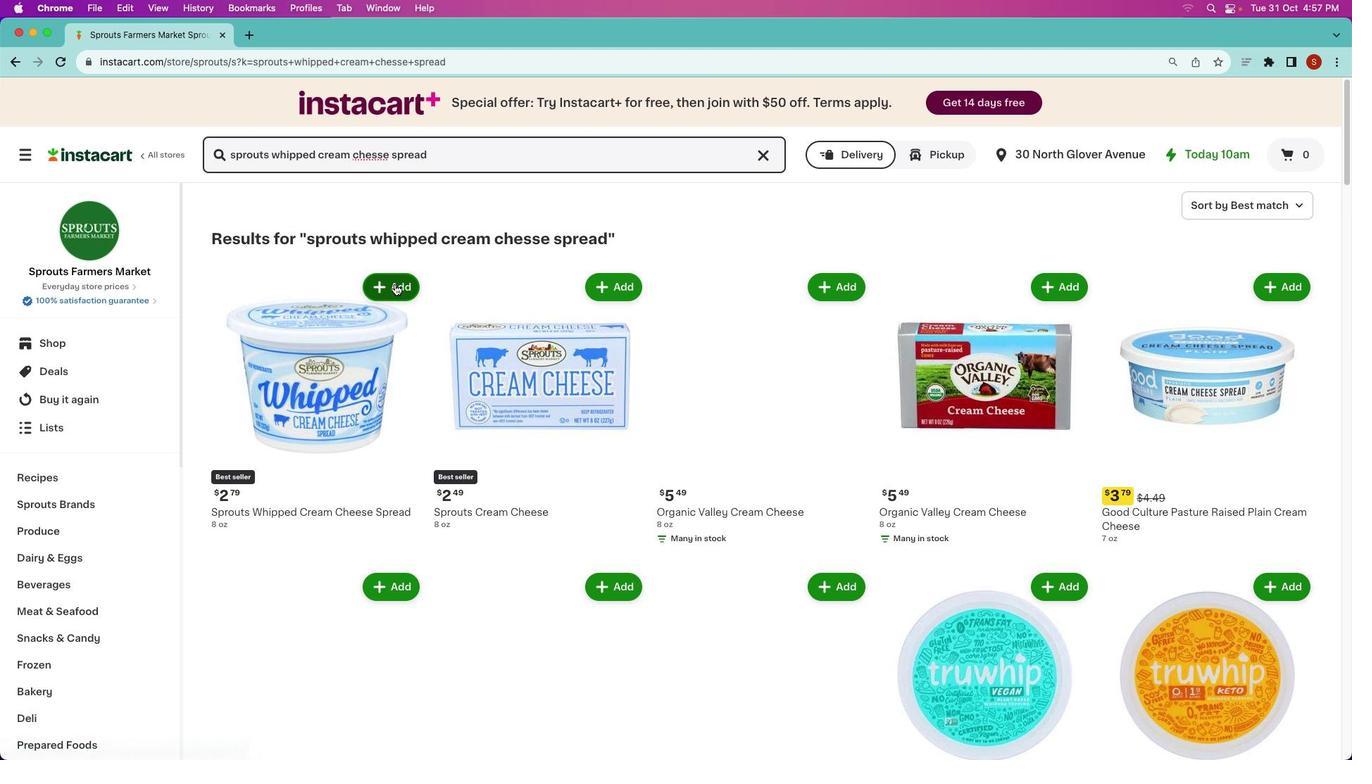
Action: Mouse moved to (385, 416)
Screenshot: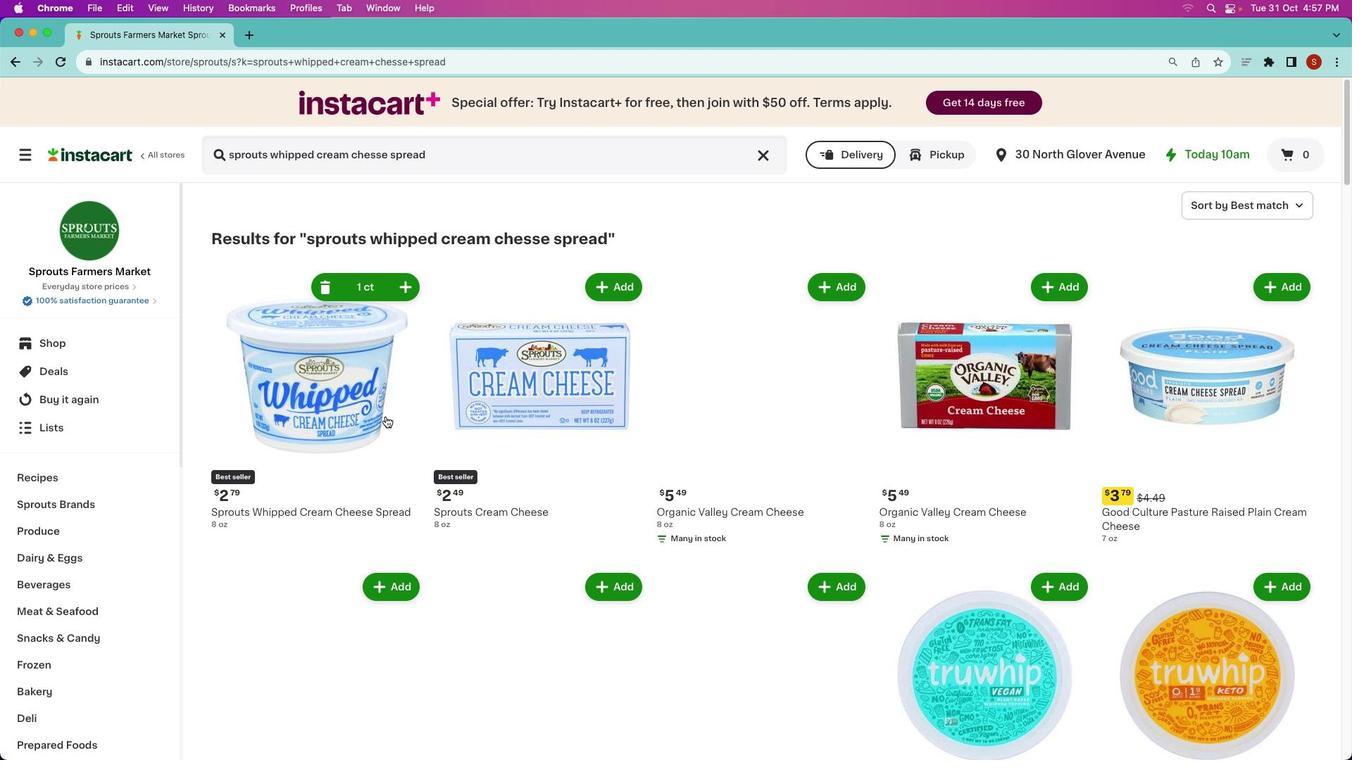 
